 Task: Check the average views per listing of work shop in the last 3 years.
Action: Mouse moved to (732, 173)
Screenshot: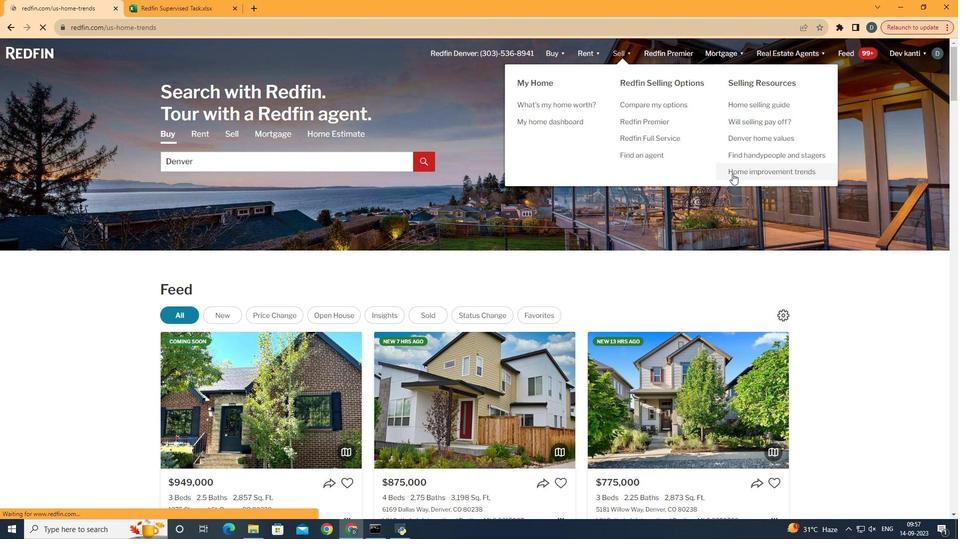 
Action: Mouse pressed left at (732, 173)
Screenshot: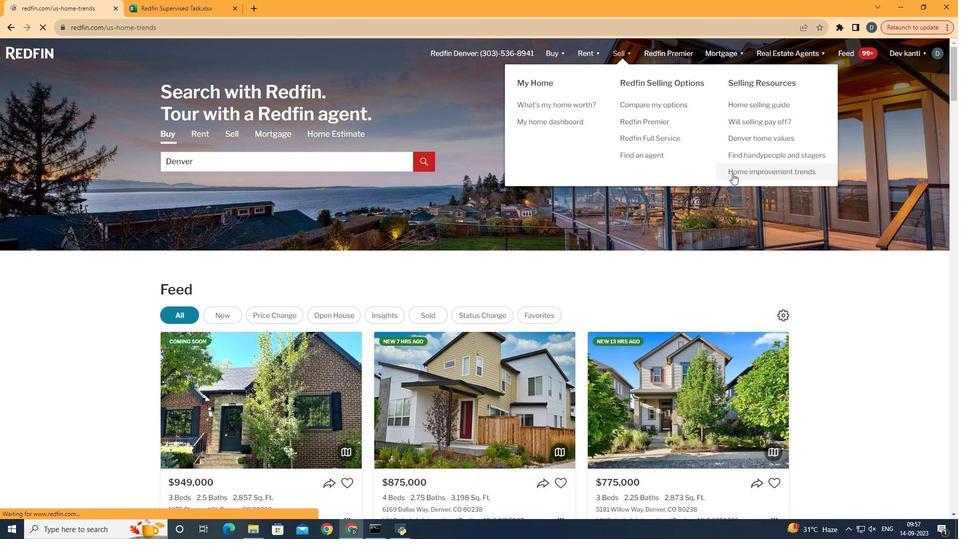 
Action: Mouse moved to (236, 187)
Screenshot: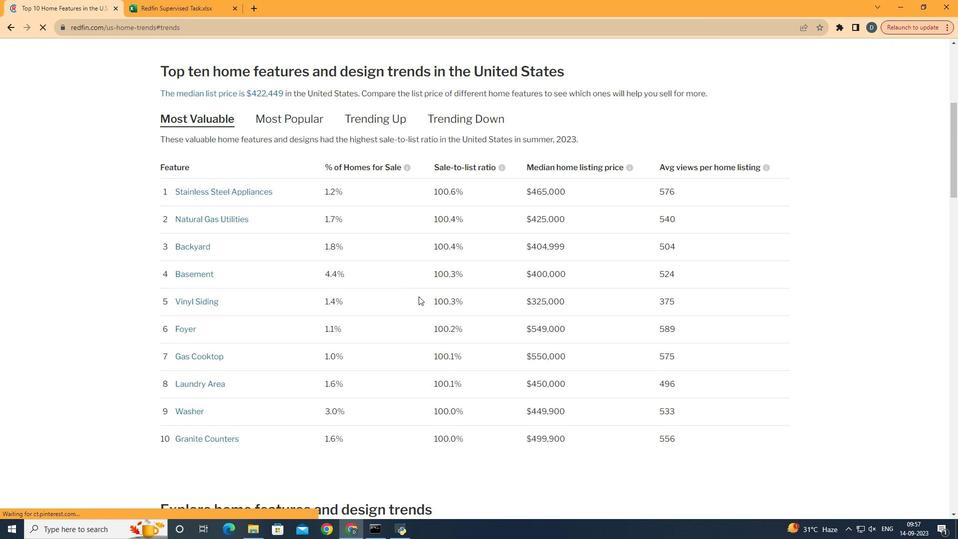 
Action: Mouse pressed left at (236, 187)
Screenshot: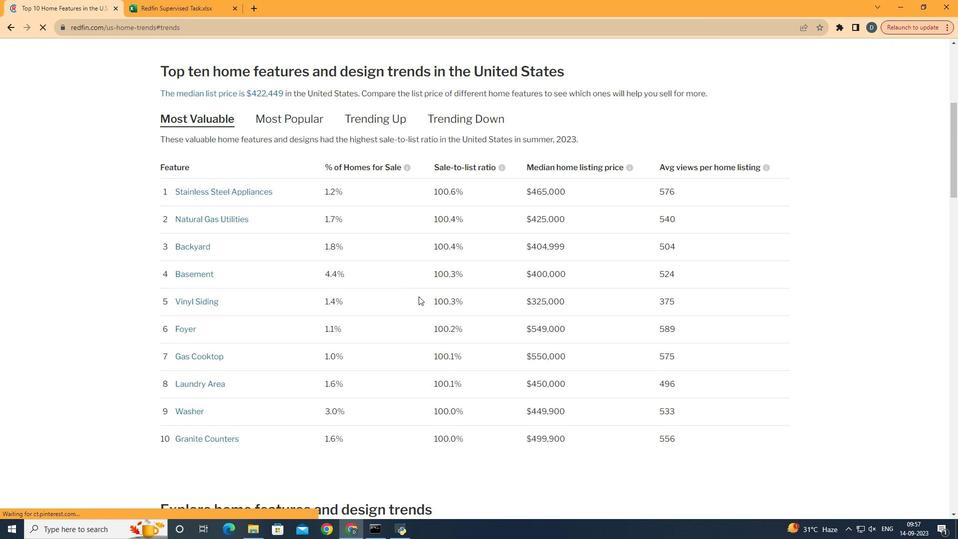 
Action: Mouse moved to (418, 296)
Screenshot: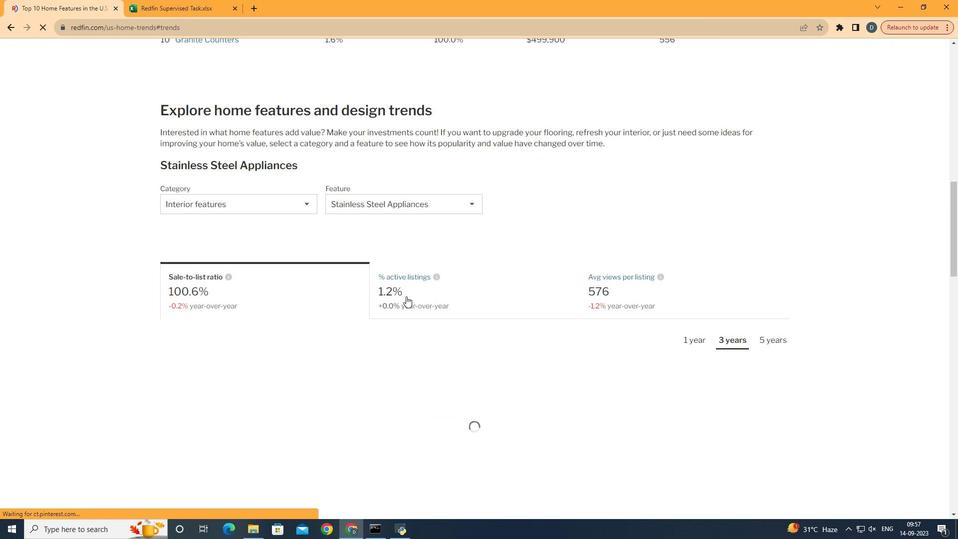 
Action: Mouse scrolled (418, 296) with delta (0, 0)
Screenshot: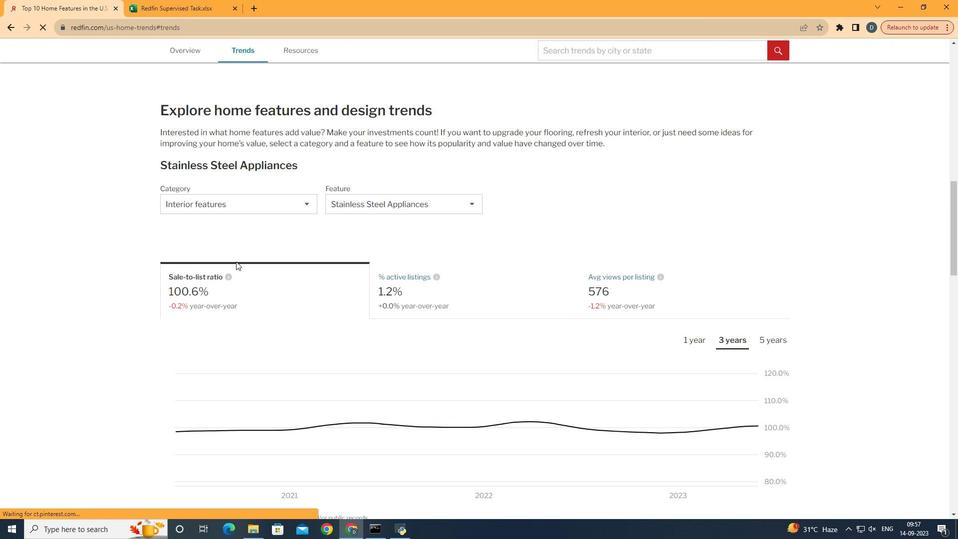 
Action: Mouse scrolled (418, 296) with delta (0, 0)
Screenshot: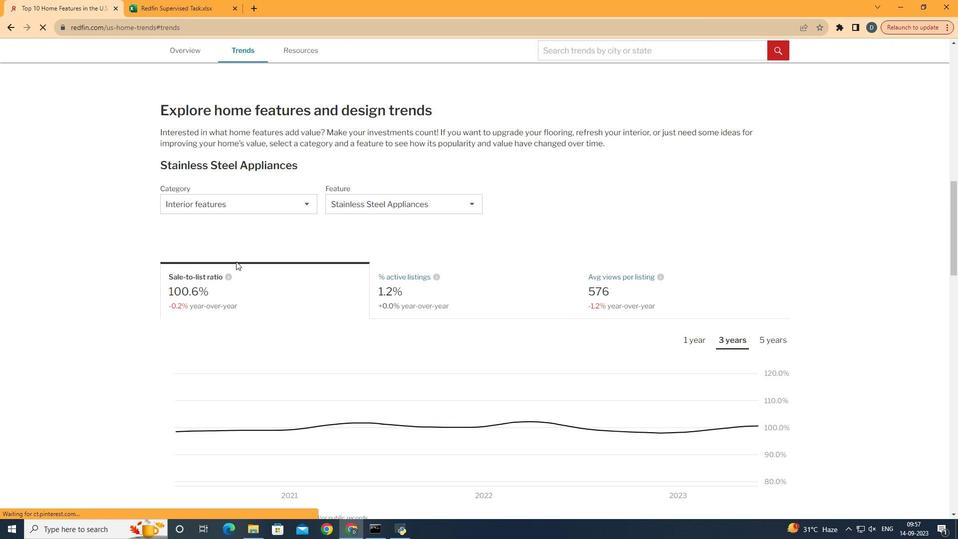 
Action: Mouse scrolled (418, 296) with delta (0, 0)
Screenshot: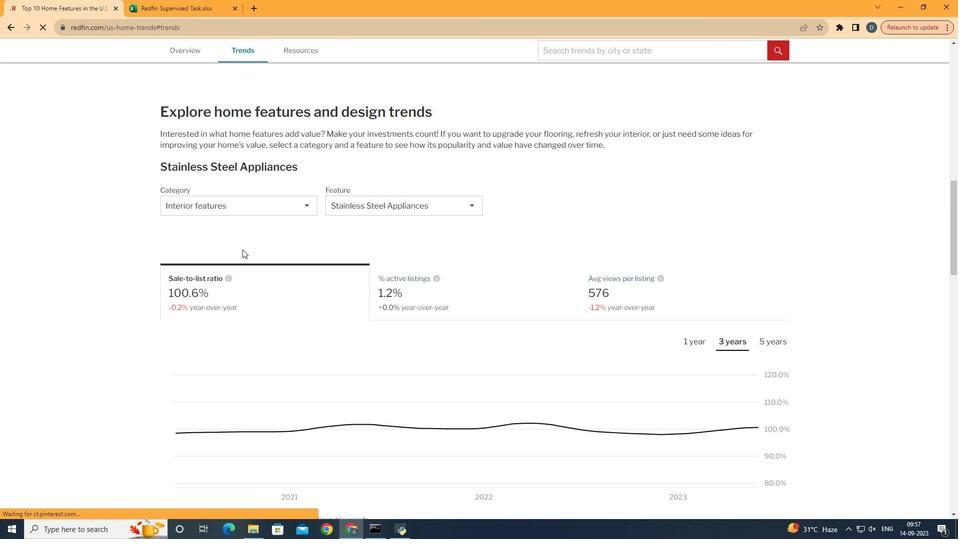 
Action: Mouse scrolled (418, 296) with delta (0, 0)
Screenshot: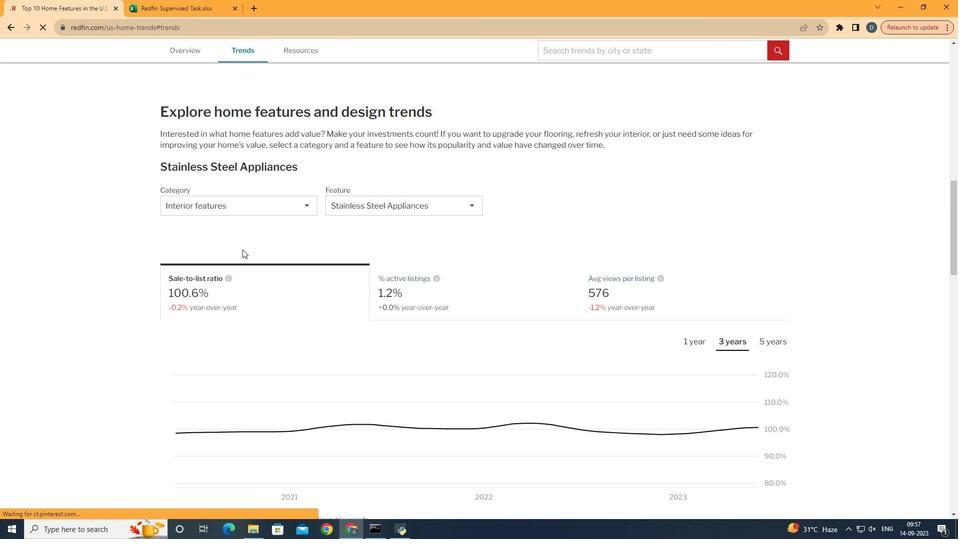 
Action: Mouse scrolled (418, 296) with delta (0, 0)
Screenshot: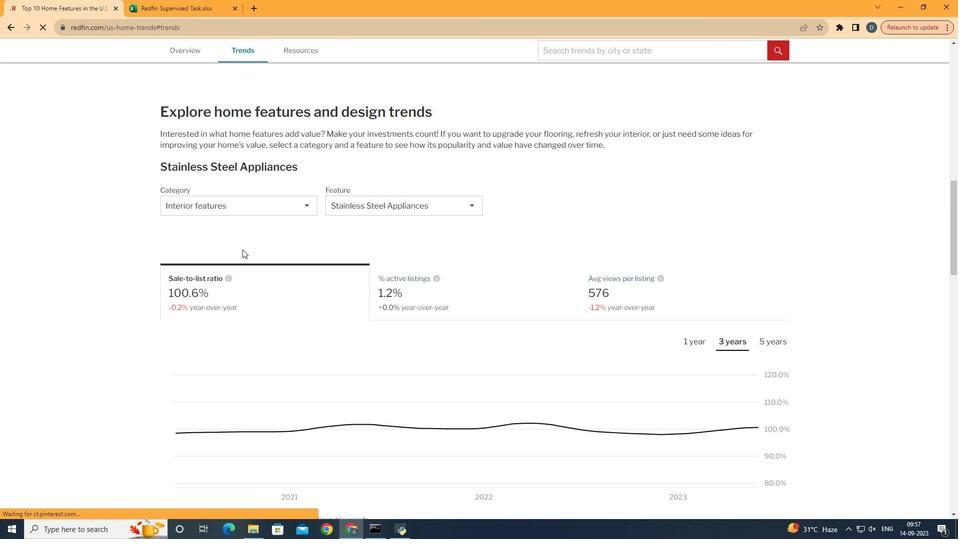 
Action: Mouse scrolled (418, 296) with delta (0, 0)
Screenshot: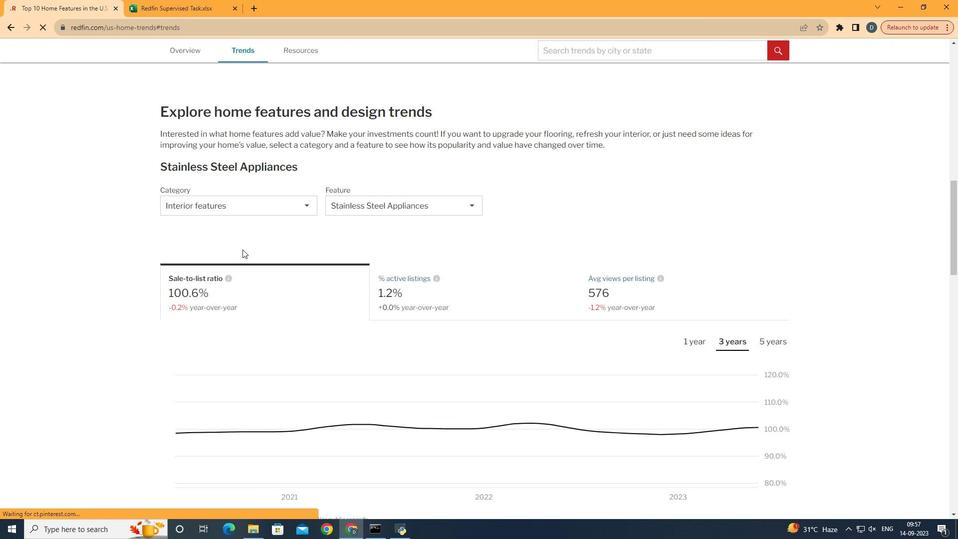 
Action: Mouse scrolled (418, 296) with delta (0, 0)
Screenshot: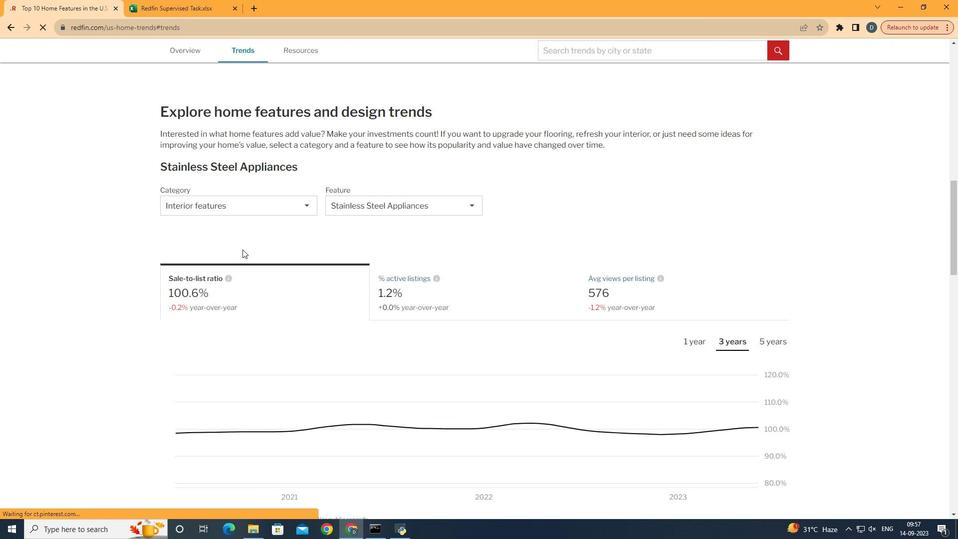 
Action: Mouse scrolled (418, 296) with delta (0, 0)
Screenshot: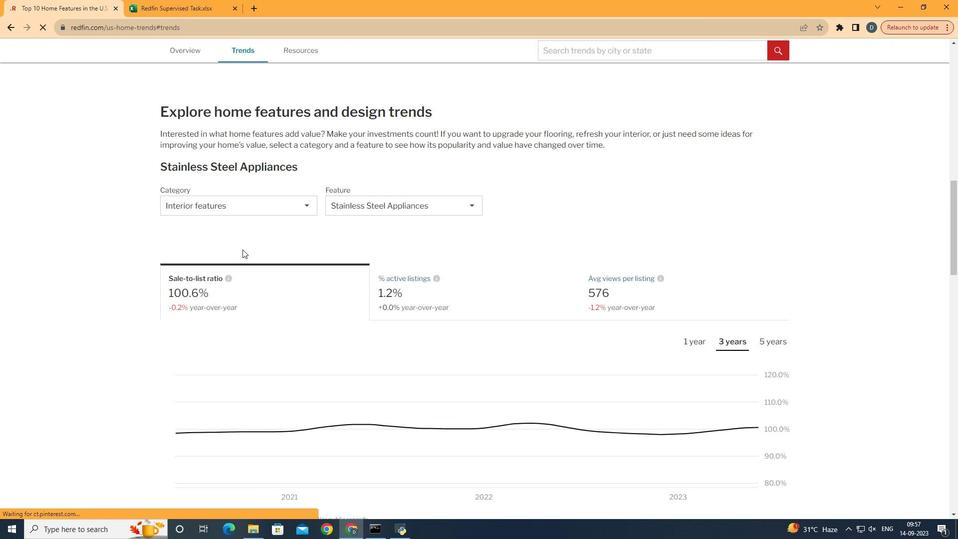 
Action: Mouse moved to (242, 249)
Screenshot: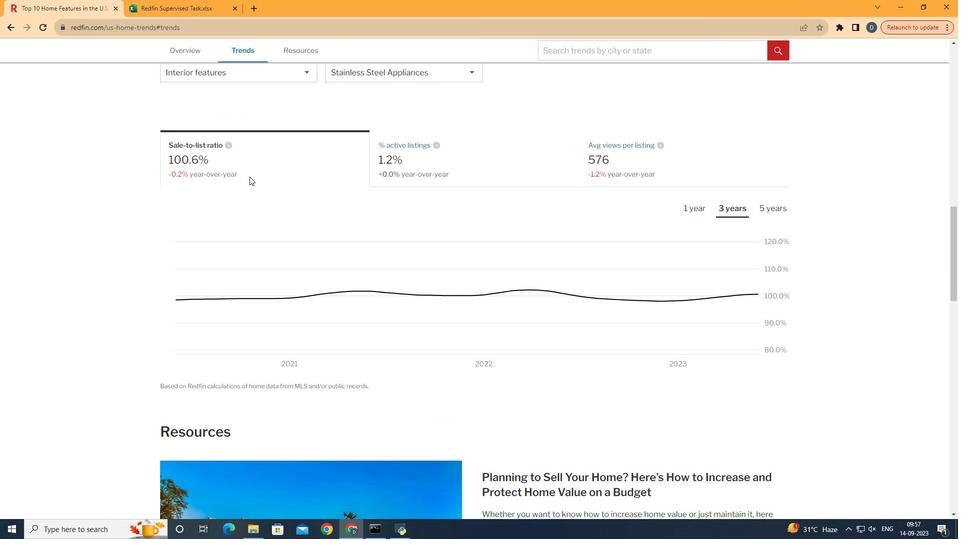 
Action: Mouse scrolled (242, 249) with delta (0, 0)
Screenshot: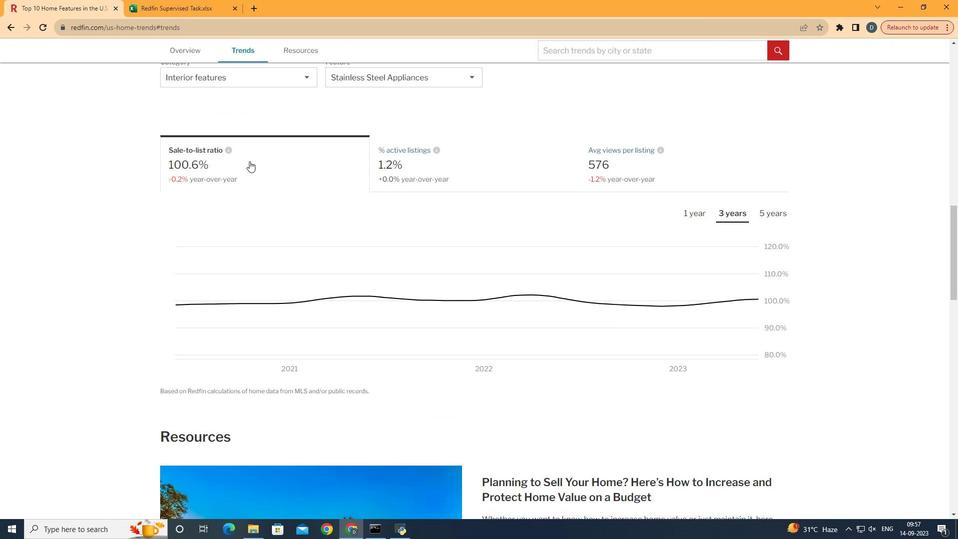 
Action: Mouse scrolled (242, 249) with delta (0, 0)
Screenshot: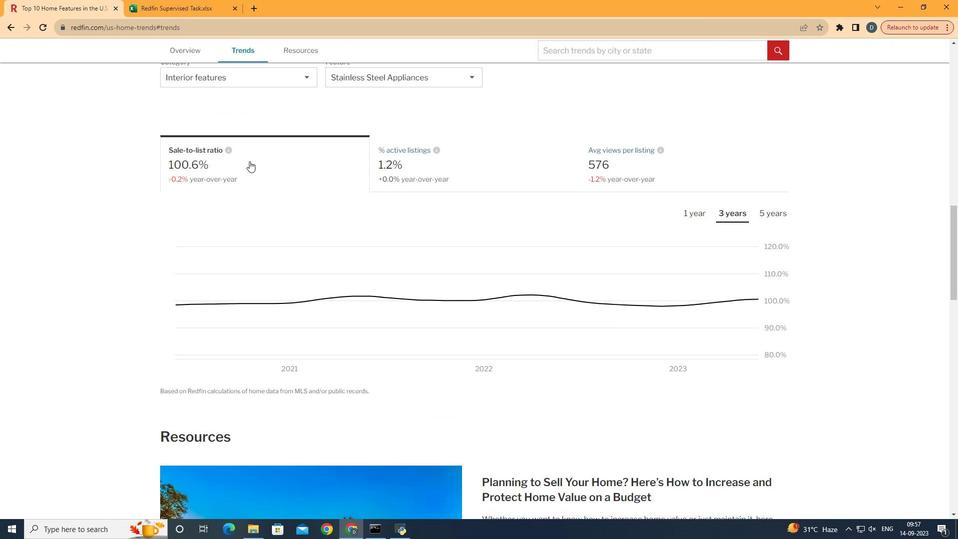 
Action: Mouse scrolled (242, 249) with delta (0, 0)
Screenshot: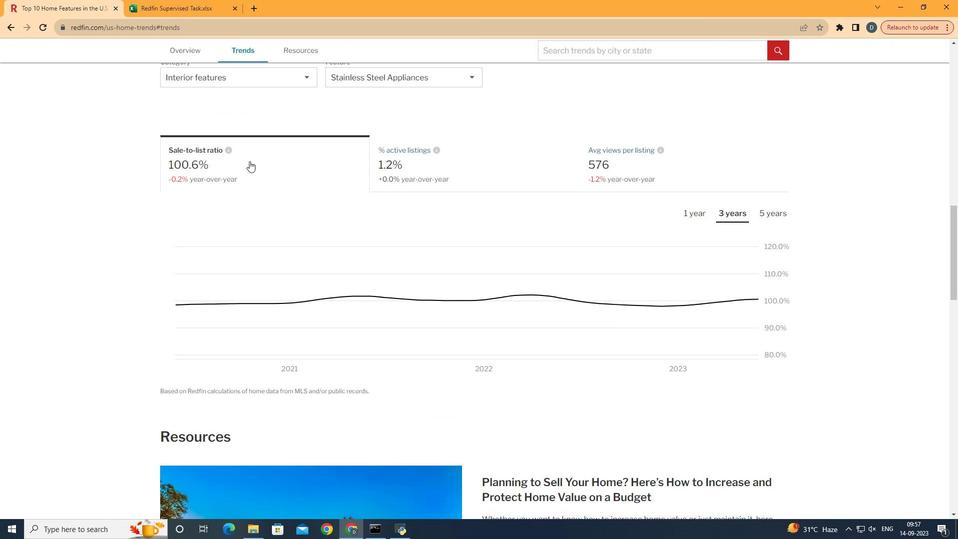 
Action: Mouse moved to (249, 160)
Screenshot: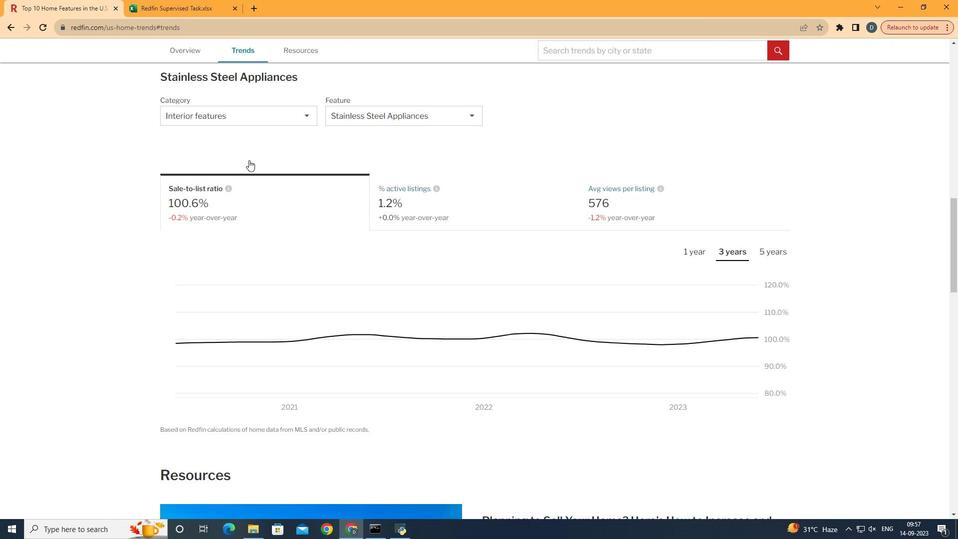 
Action: Mouse scrolled (249, 160) with delta (0, 0)
Screenshot: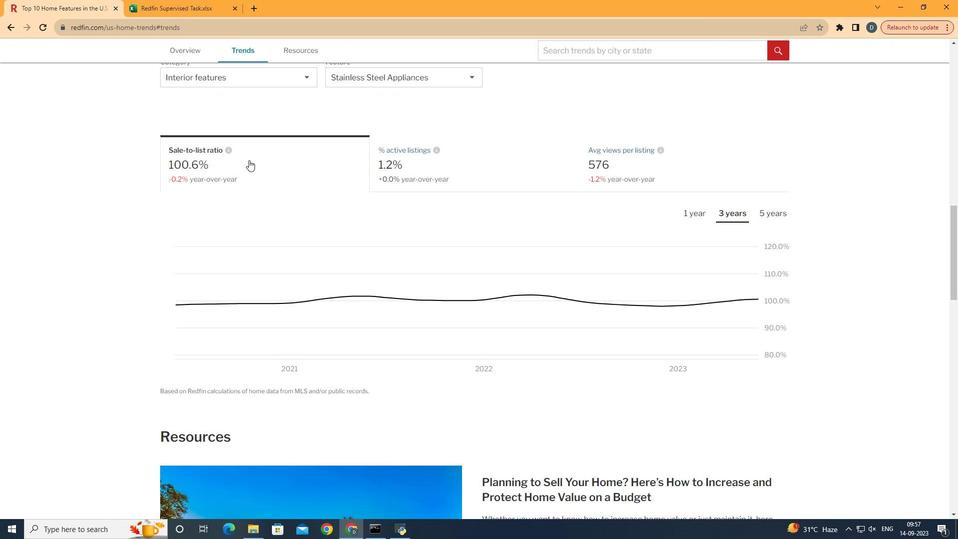 
Action: Mouse scrolled (249, 159) with delta (0, 0)
Screenshot: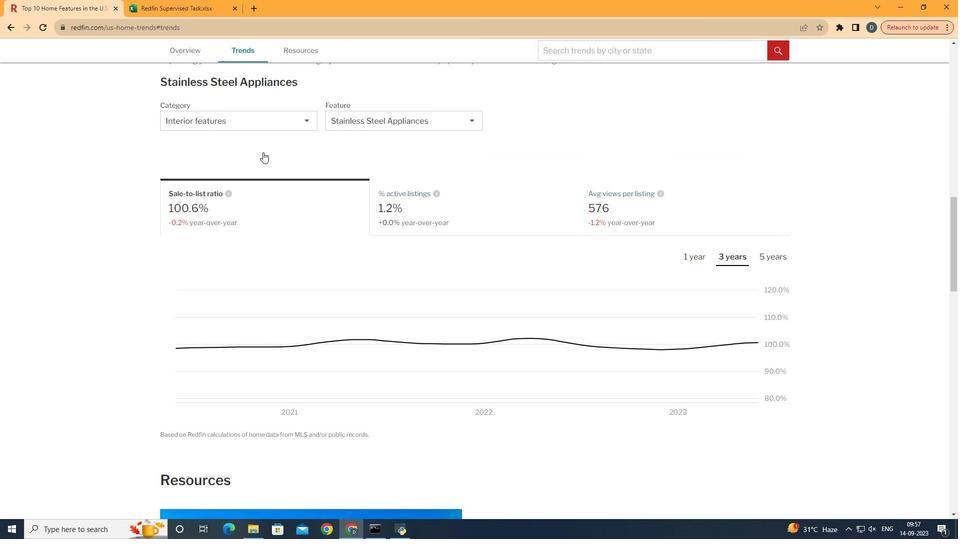 
Action: Mouse moved to (263, 152)
Screenshot: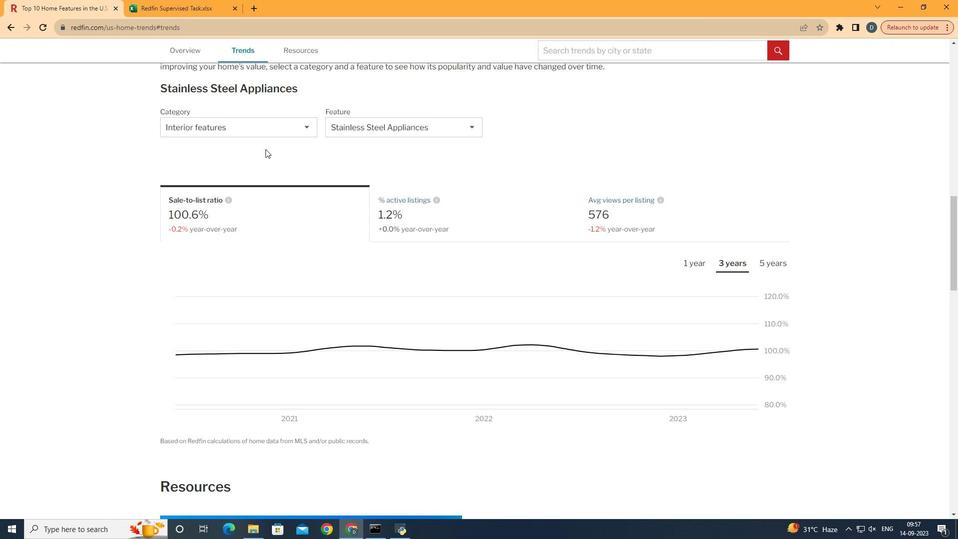 
Action: Mouse scrolled (263, 152) with delta (0, 0)
Screenshot: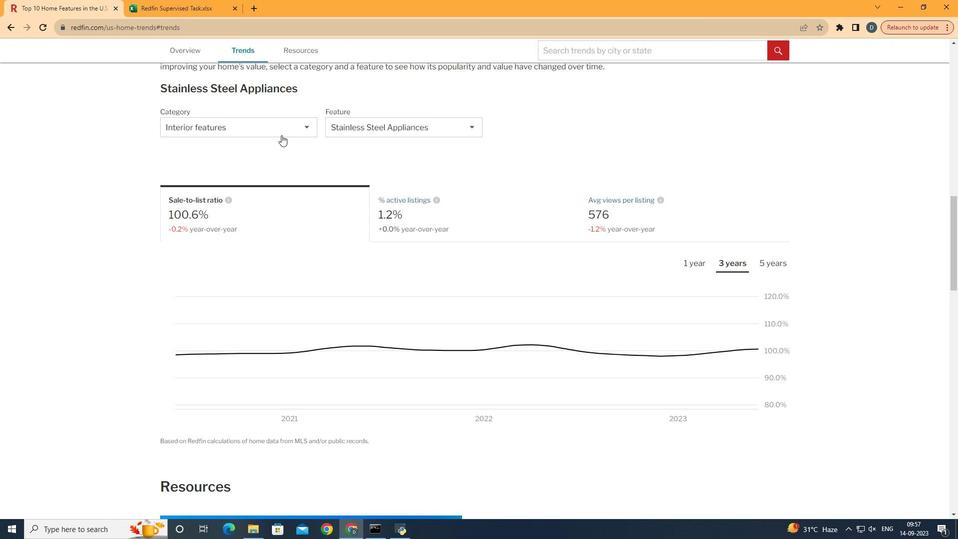 
Action: Mouse moved to (284, 131)
Screenshot: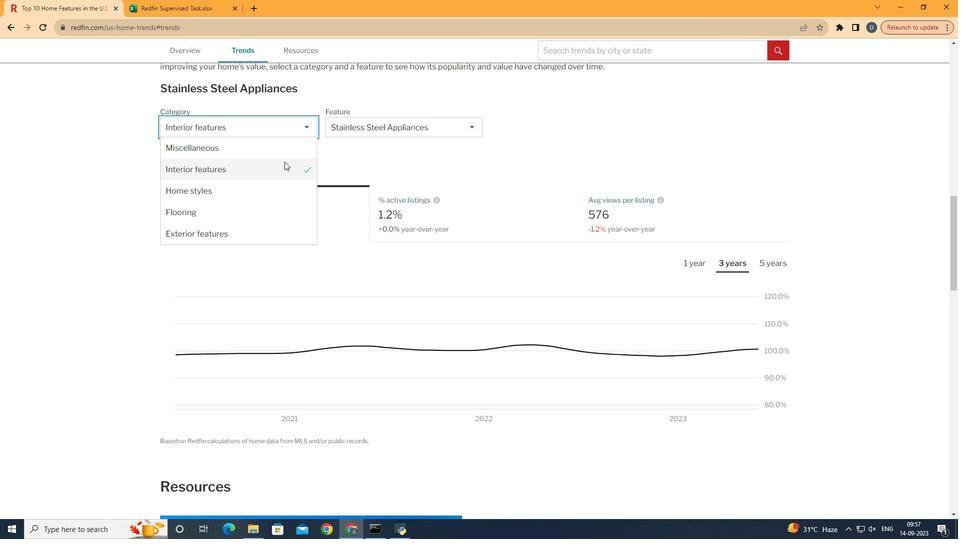 
Action: Mouse pressed left at (284, 131)
Screenshot: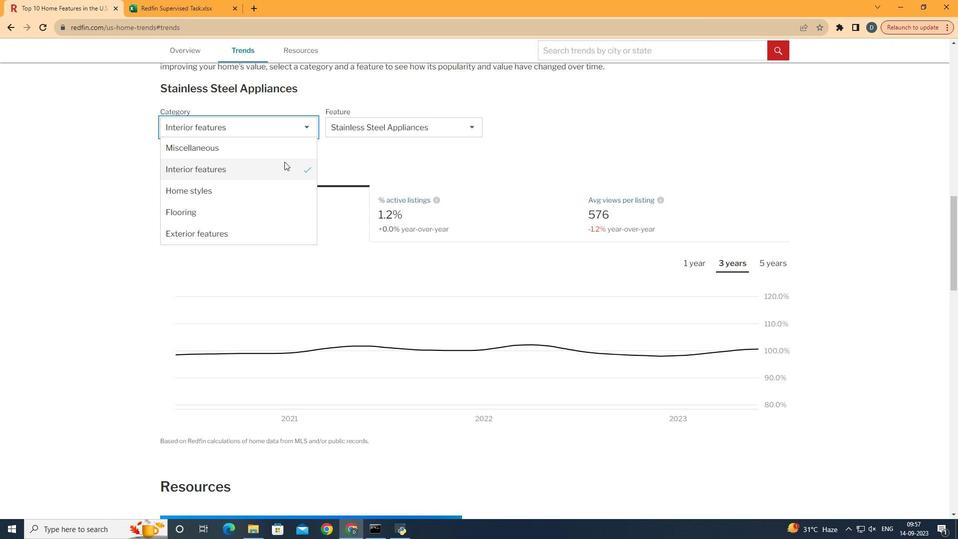 
Action: Mouse moved to (285, 166)
Screenshot: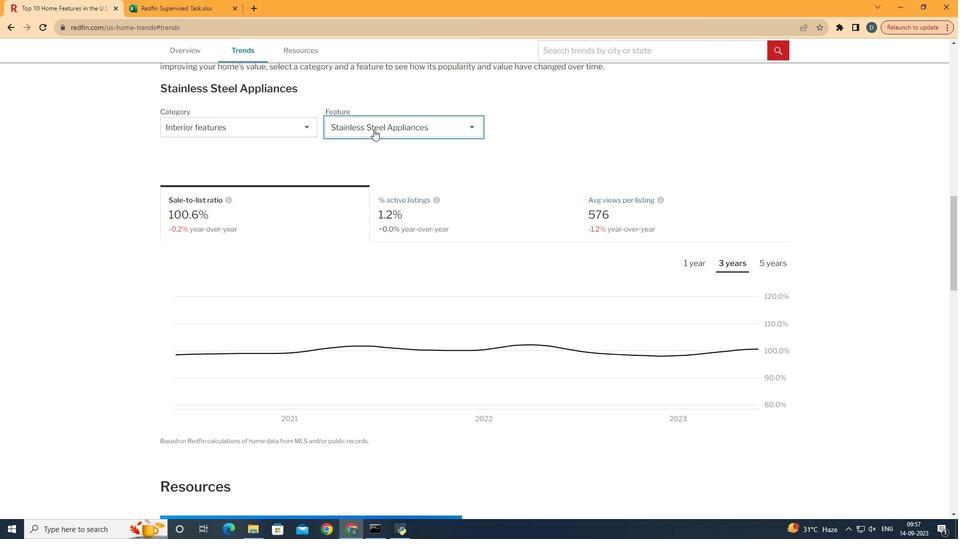 
Action: Mouse pressed left at (285, 166)
Screenshot: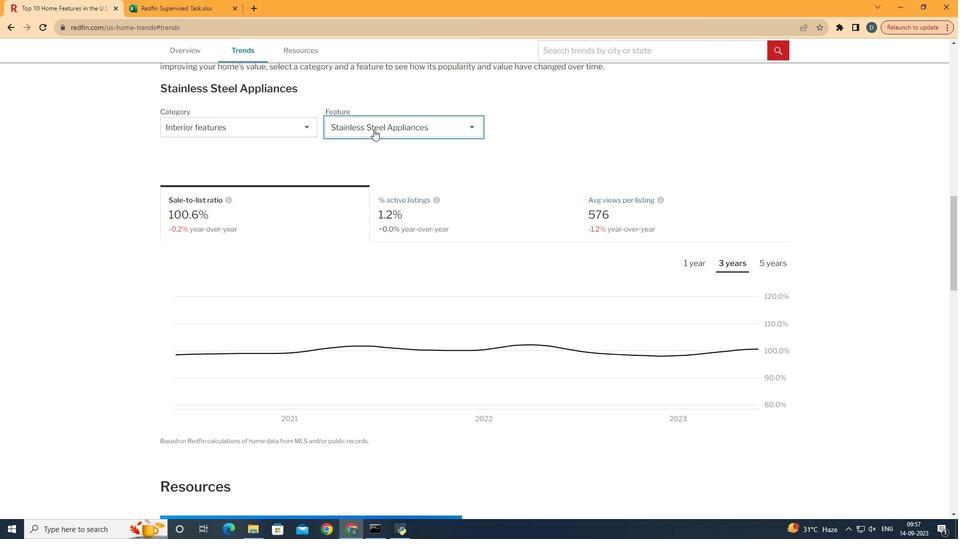 
Action: Mouse moved to (373, 129)
Screenshot: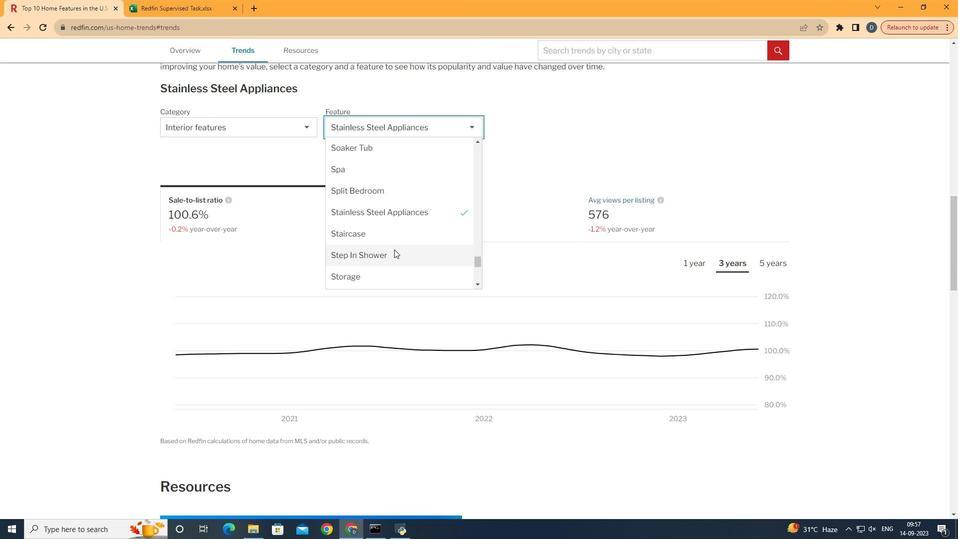
Action: Mouse pressed left at (373, 129)
Screenshot: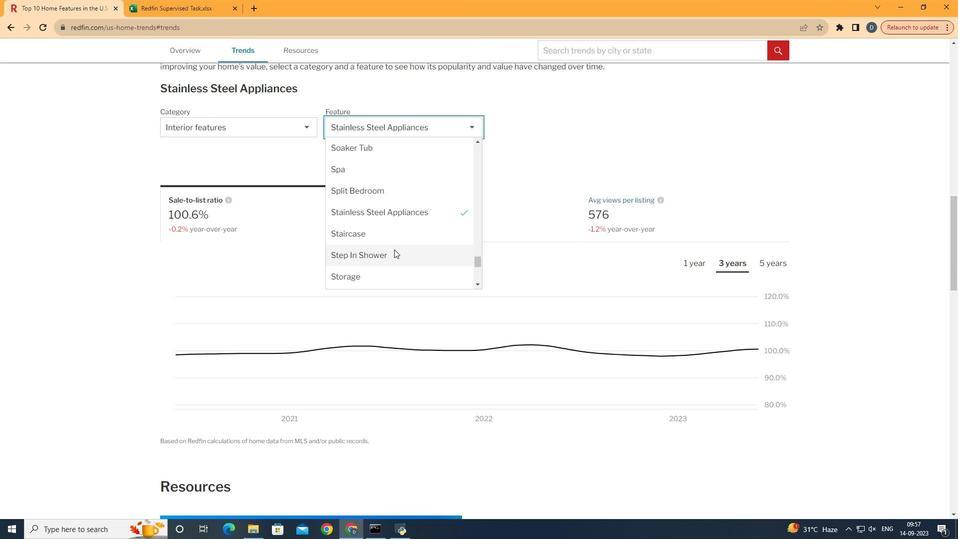
Action: Mouse moved to (394, 249)
Screenshot: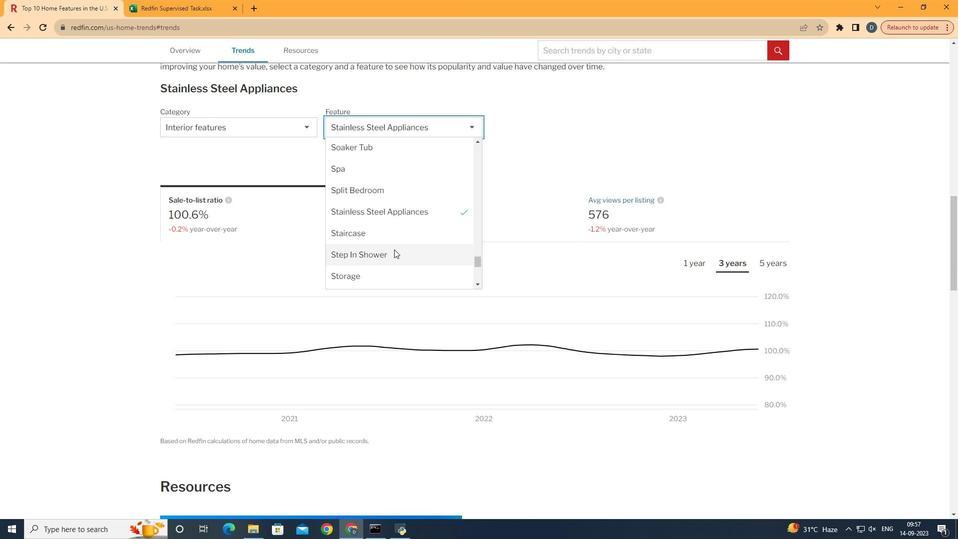 
Action: Mouse scrolled (394, 249) with delta (0, 0)
Screenshot: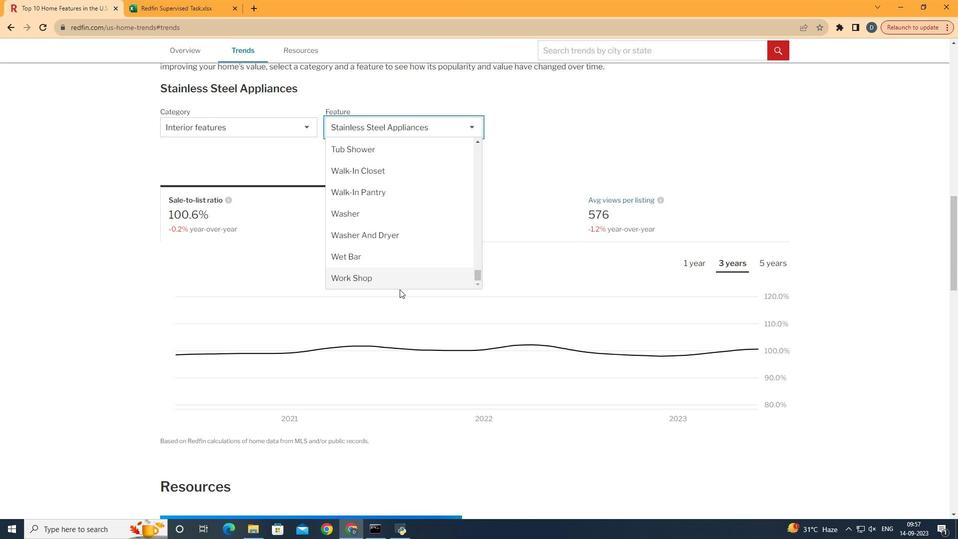 
Action: Mouse scrolled (394, 249) with delta (0, 0)
Screenshot: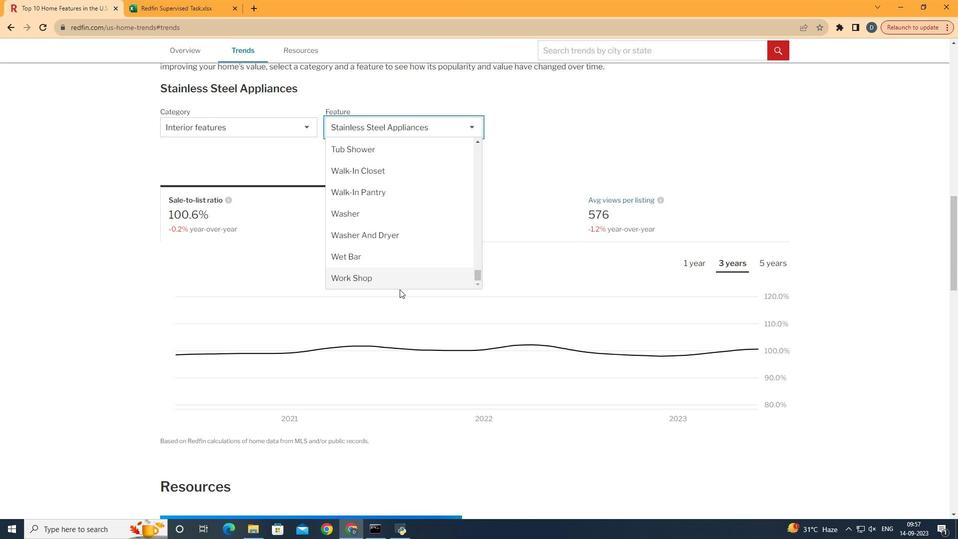 
Action: Mouse scrolled (394, 249) with delta (0, 0)
Screenshot: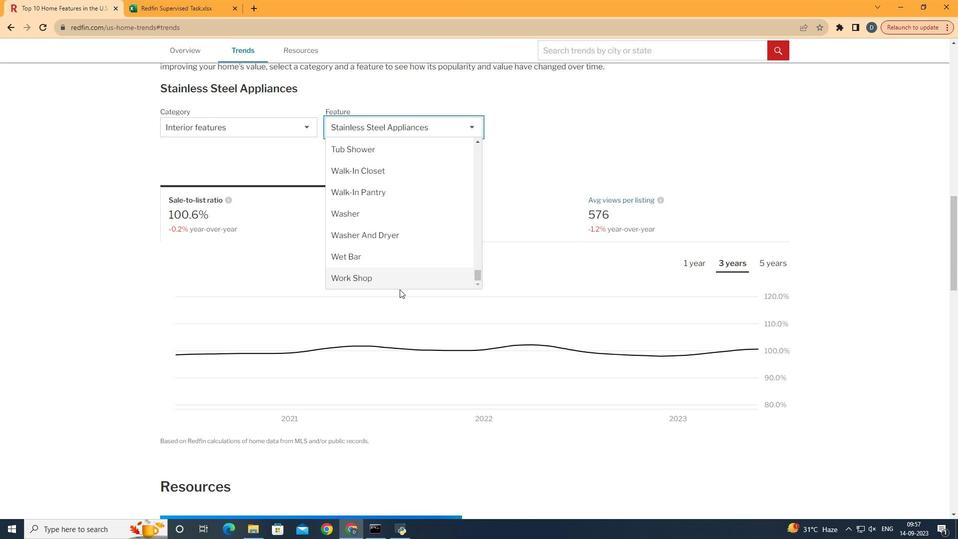 
Action: Mouse scrolled (394, 249) with delta (0, 0)
Screenshot: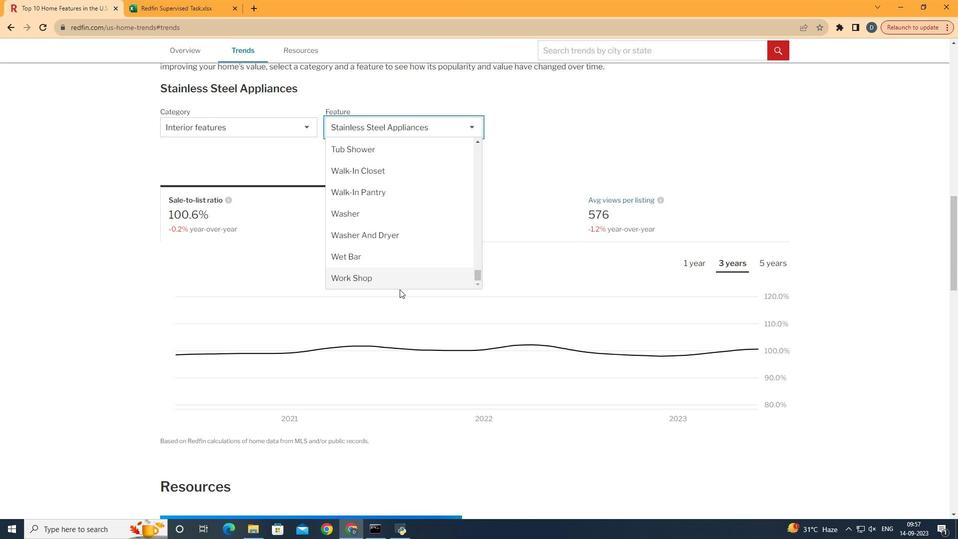 
Action: Mouse scrolled (394, 249) with delta (0, 0)
Screenshot: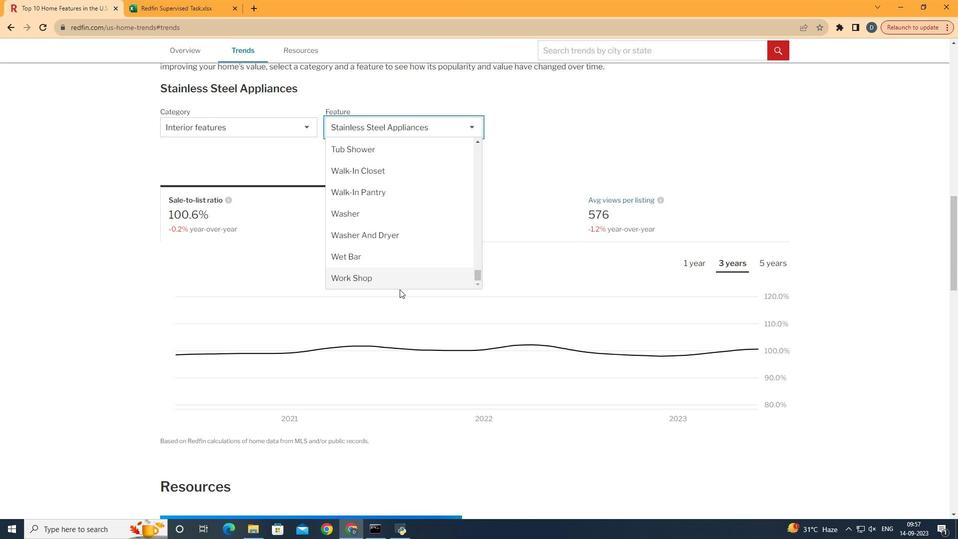 
Action: Mouse moved to (398, 283)
Screenshot: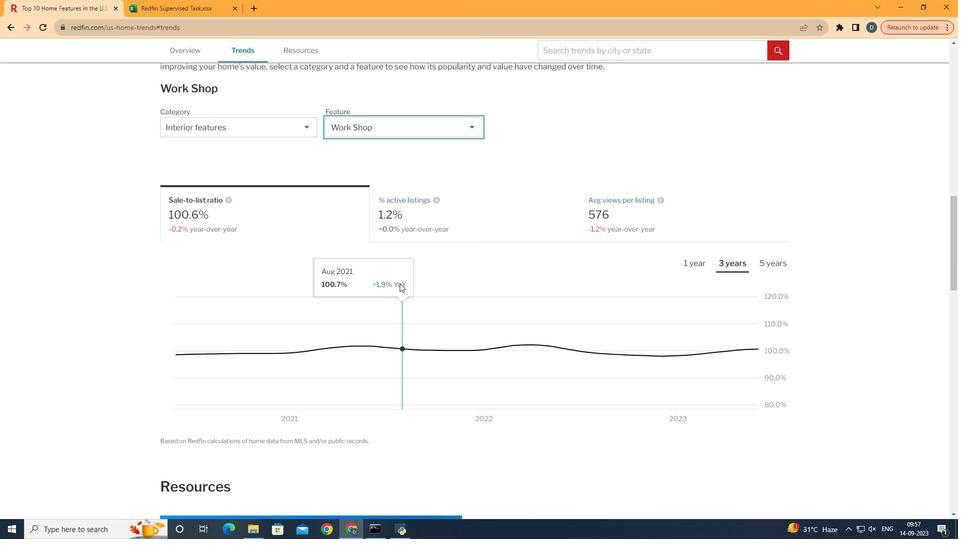 
Action: Mouse pressed left at (398, 283)
Screenshot: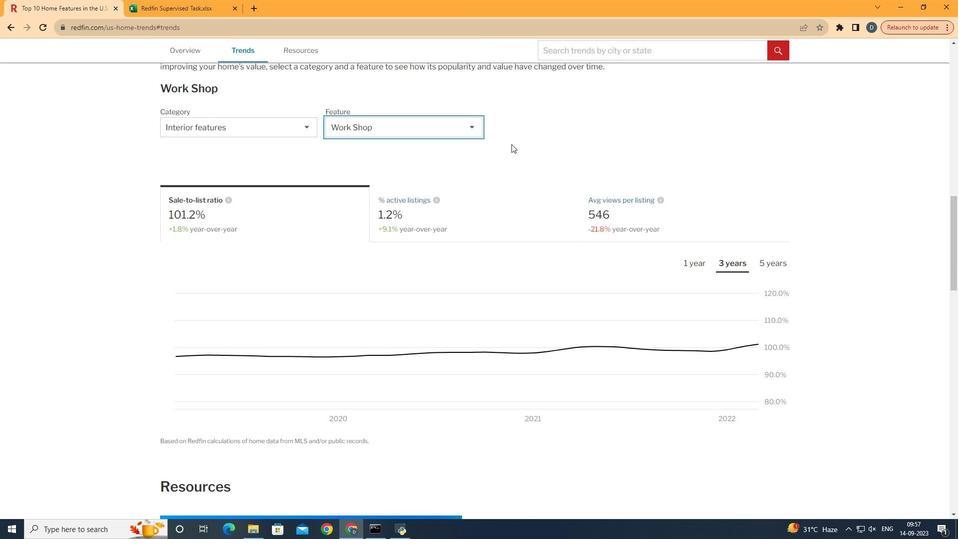 
Action: Mouse moved to (749, 217)
Screenshot: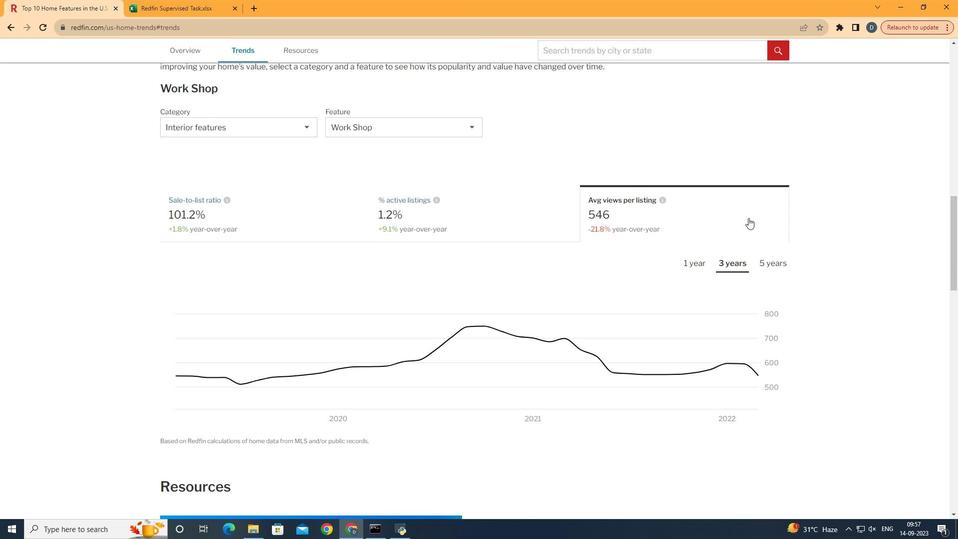 
Action: Mouse pressed left at (749, 217)
Screenshot: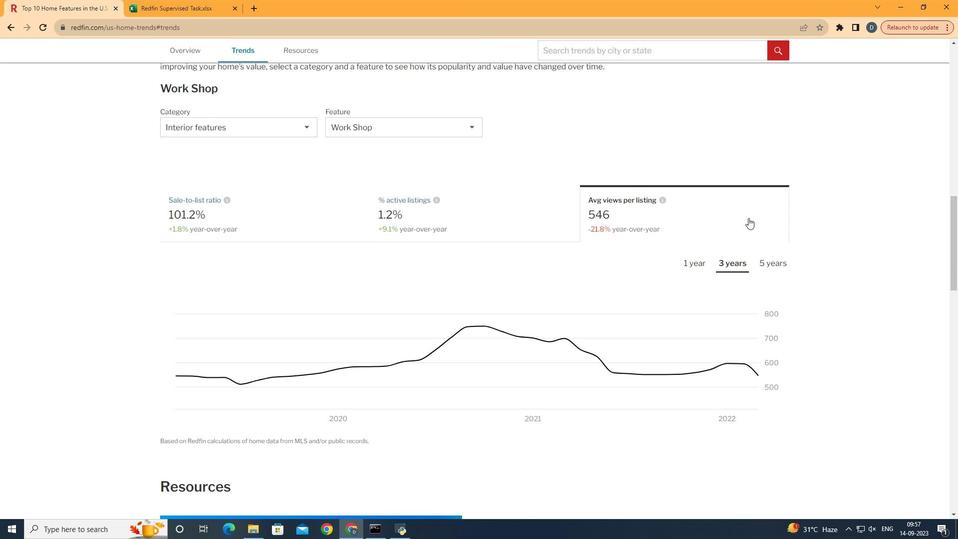 
Action: Mouse moved to (730, 264)
Screenshot: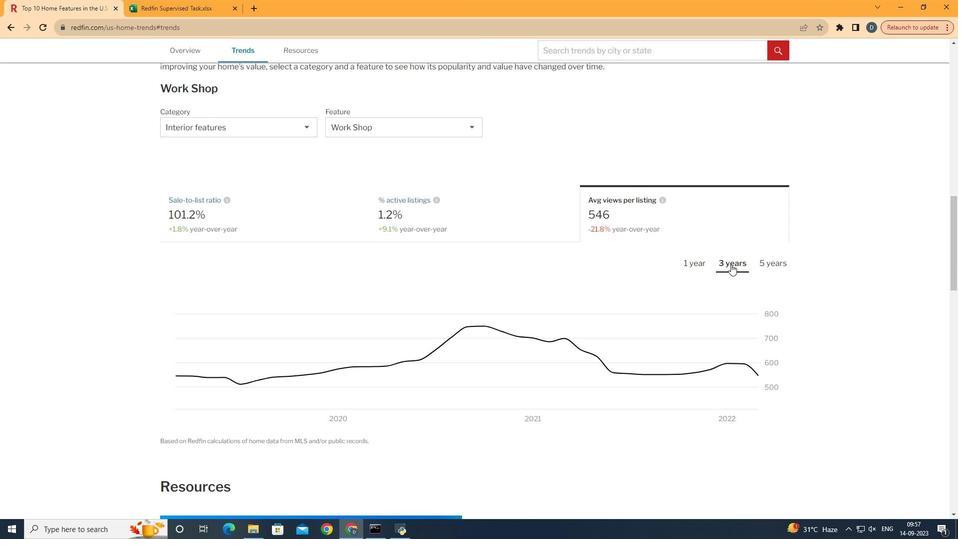 
Action: Mouse pressed left at (730, 264)
Screenshot: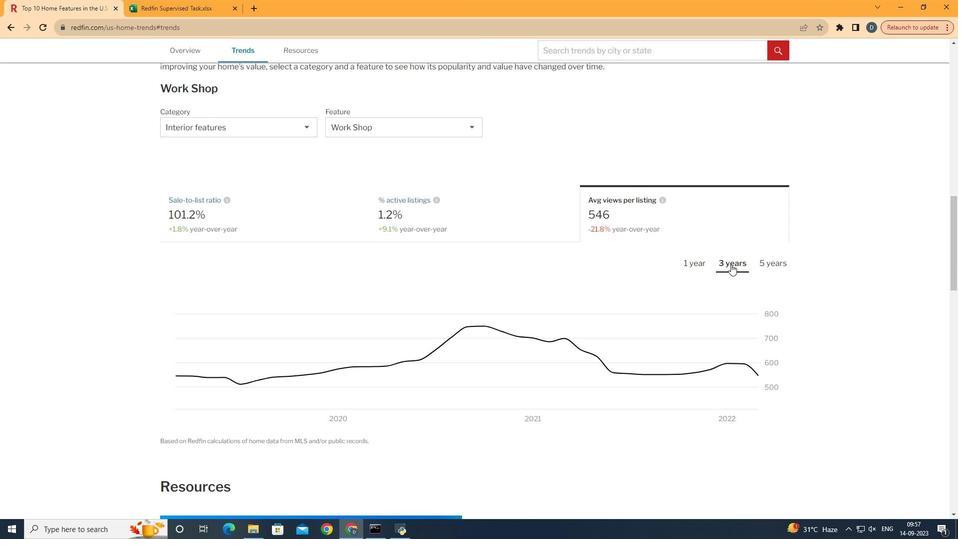 
Action: Mouse moved to (731, 264)
Screenshot: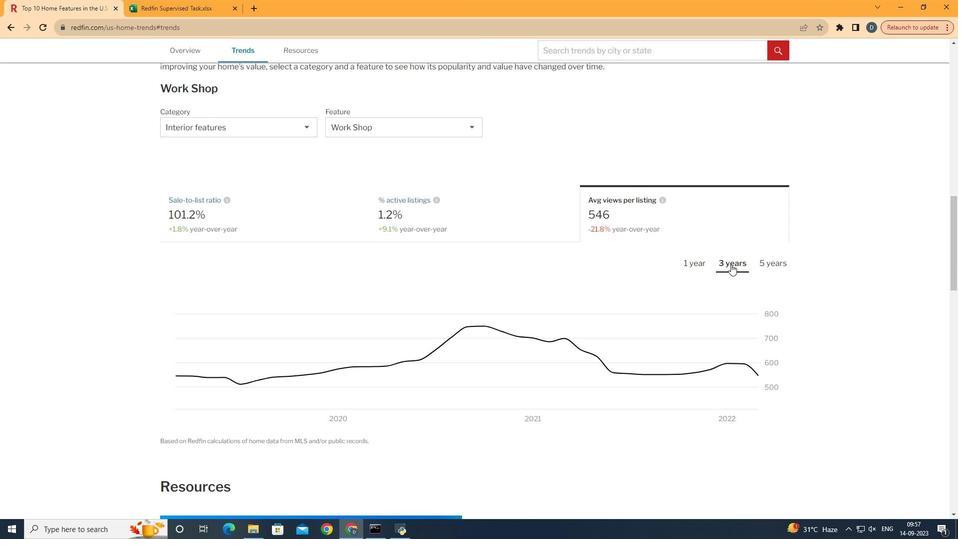 
